 Task: Create a due date automation trigger when advanced on, on the monday before a card is due add dates due next week at 11:00 AM.
Action: Mouse moved to (787, 259)
Screenshot: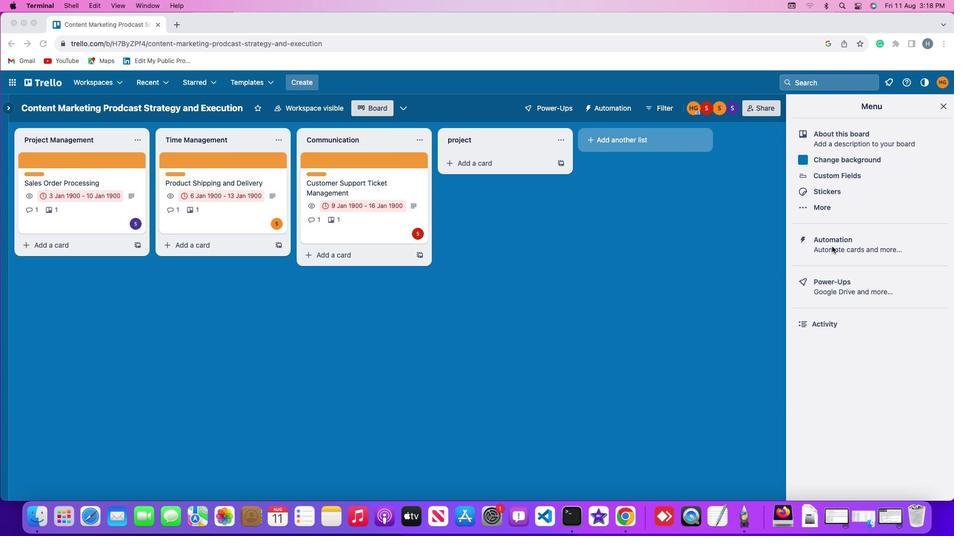 
Action: Mouse pressed left at (787, 259)
Screenshot: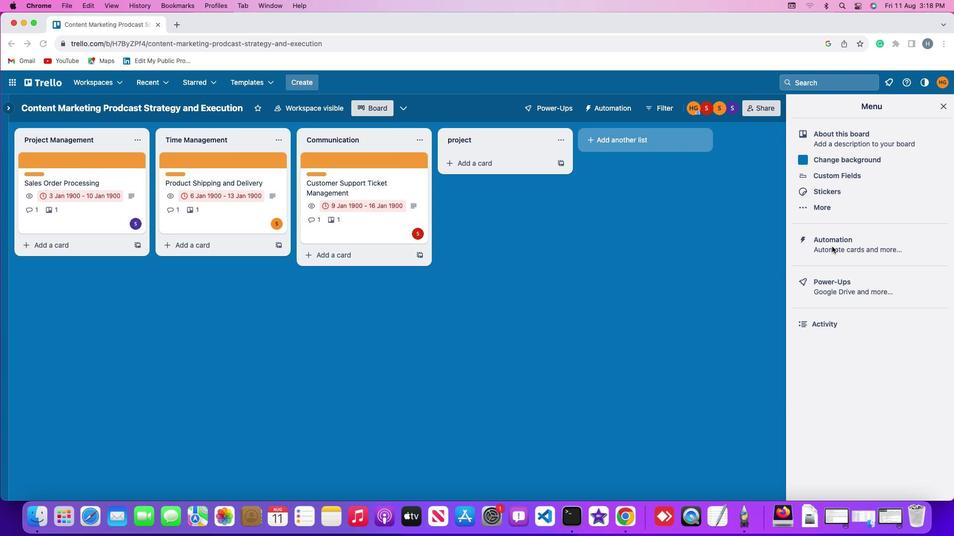 
Action: Mouse pressed left at (787, 259)
Screenshot: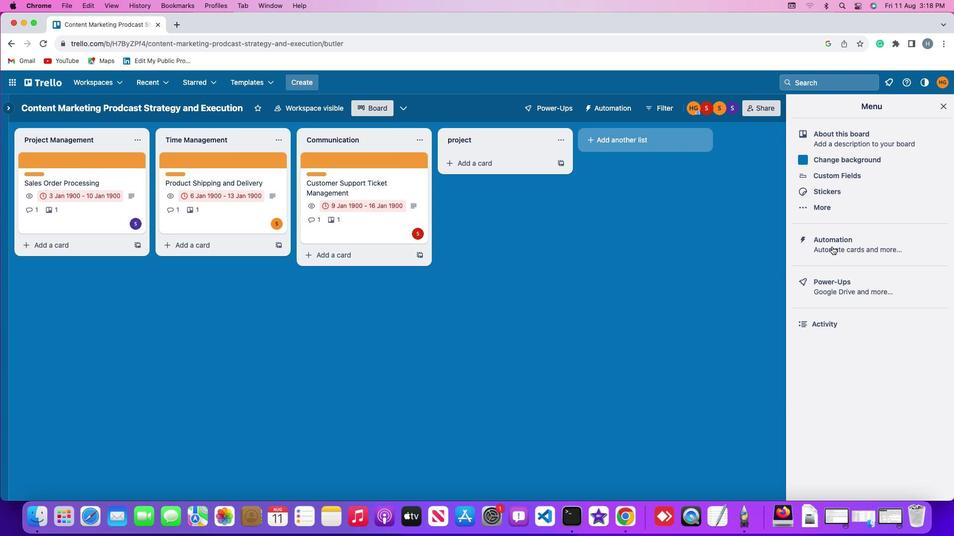 
Action: Mouse moved to (94, 249)
Screenshot: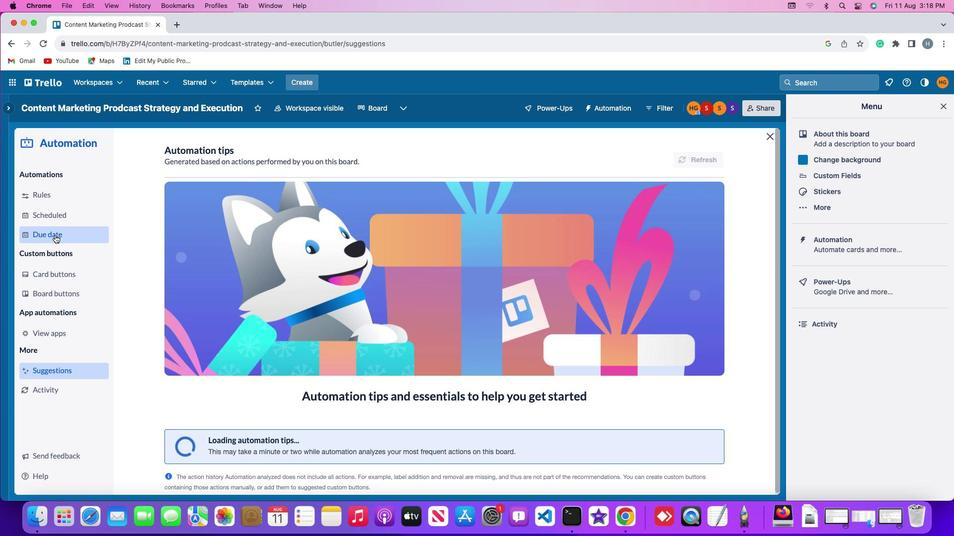 
Action: Mouse pressed left at (94, 249)
Screenshot: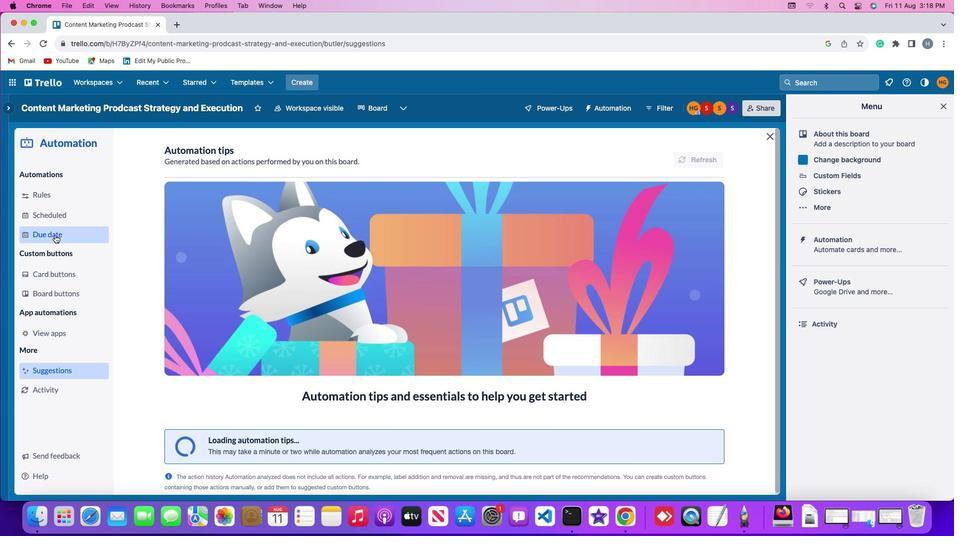 
Action: Mouse moved to (634, 174)
Screenshot: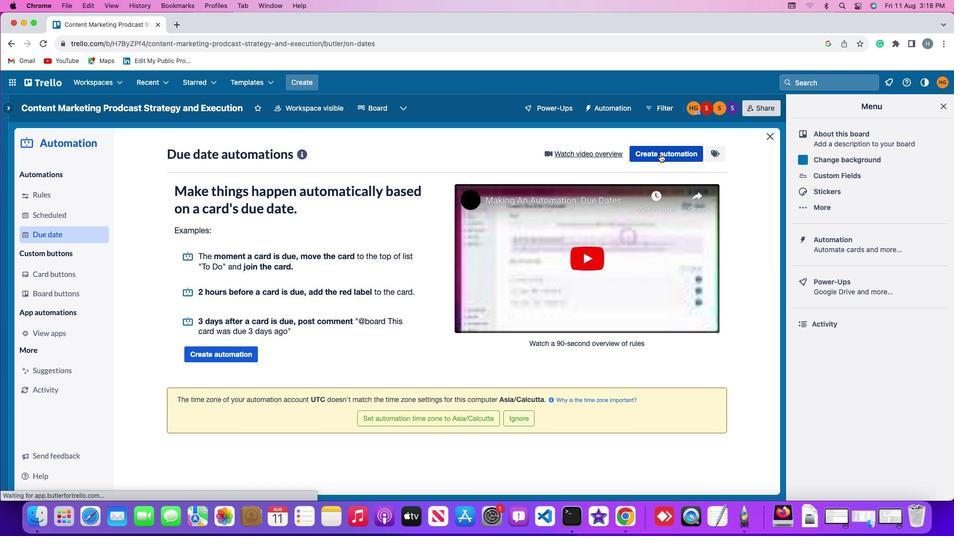 
Action: Mouse pressed left at (634, 174)
Screenshot: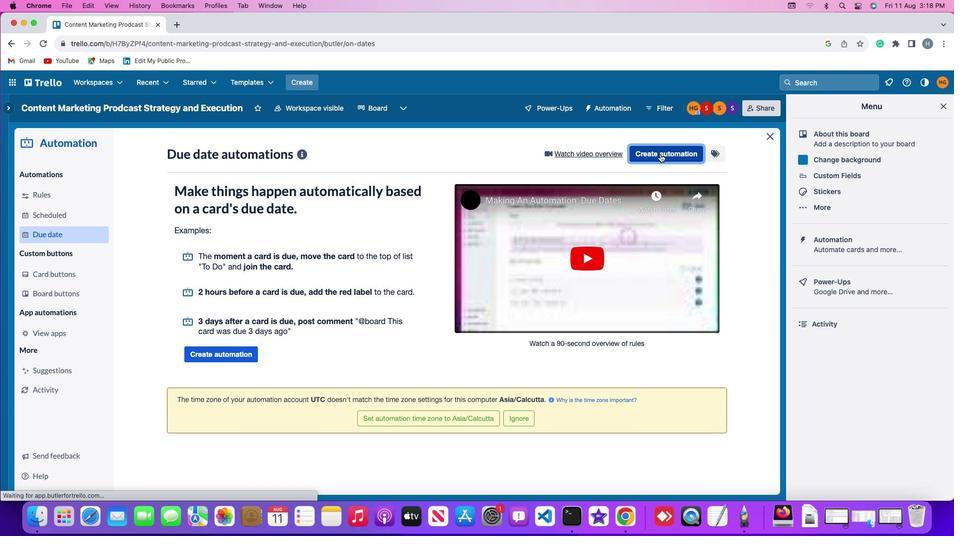 
Action: Mouse moved to (220, 263)
Screenshot: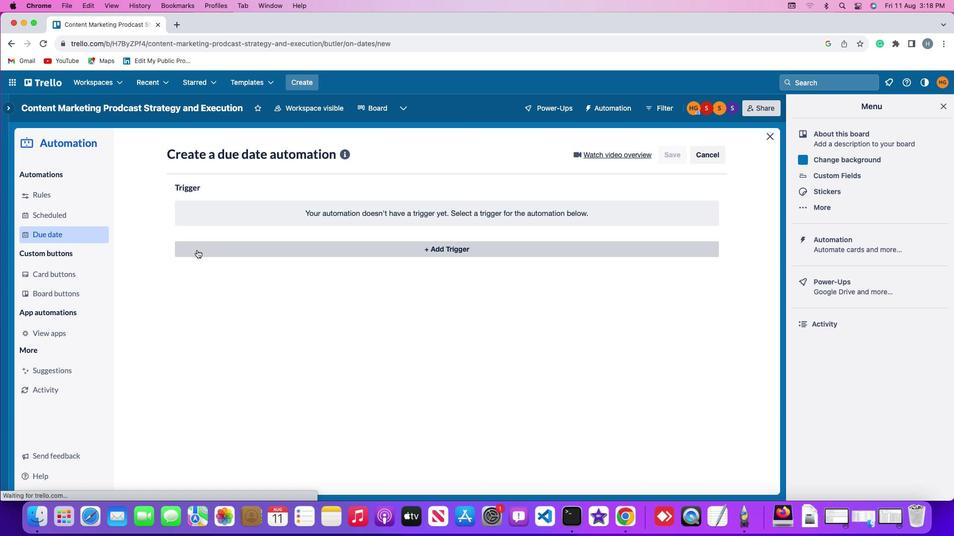 
Action: Mouse pressed left at (220, 263)
Screenshot: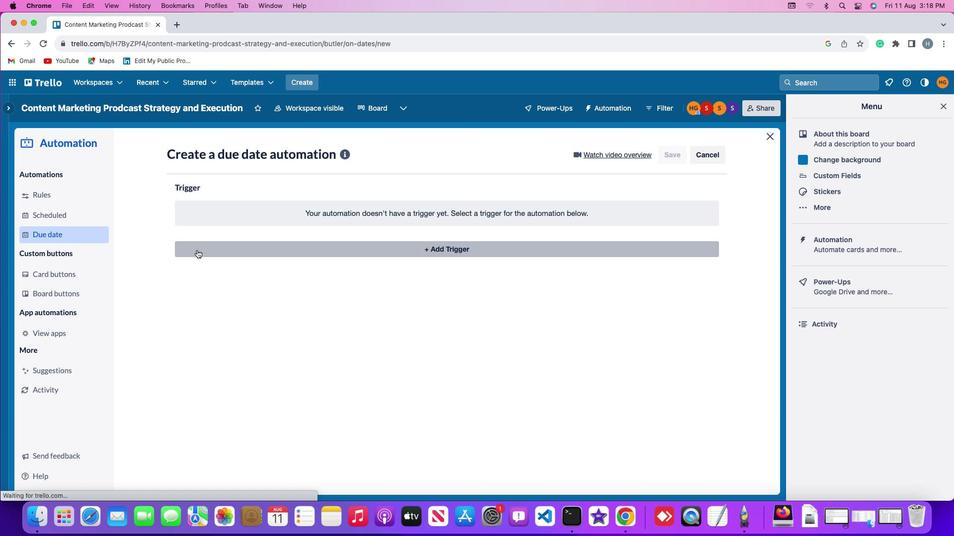 
Action: Mouse moved to (240, 430)
Screenshot: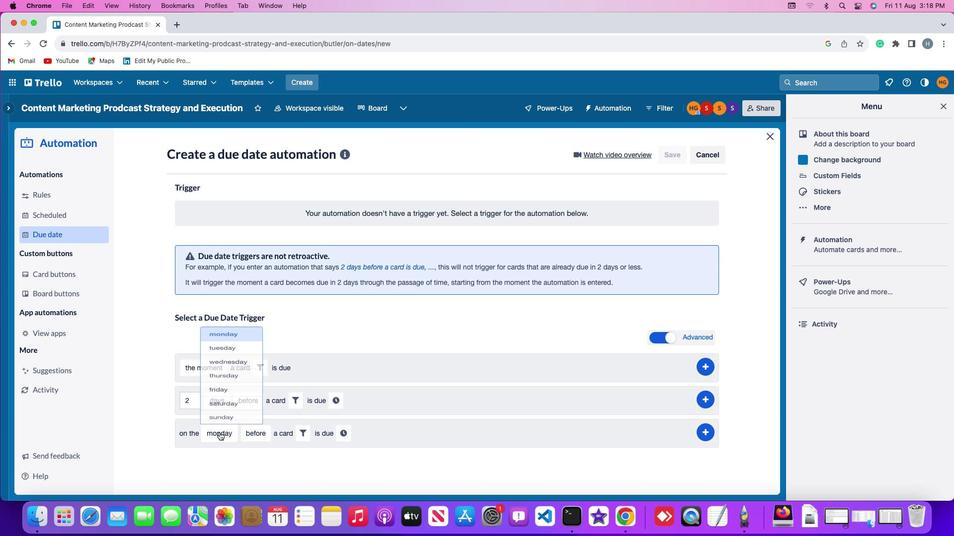 
Action: Mouse pressed left at (240, 430)
Screenshot: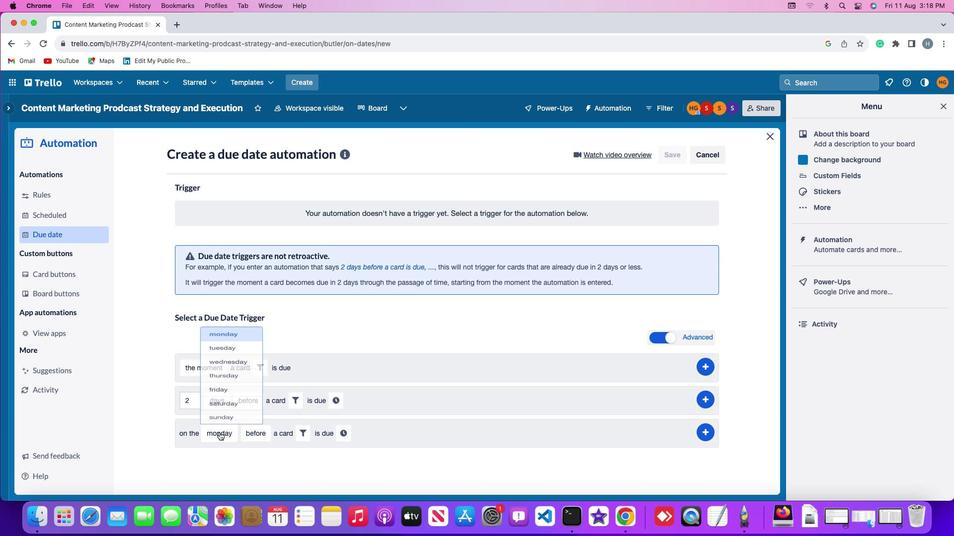 
Action: Mouse moved to (254, 305)
Screenshot: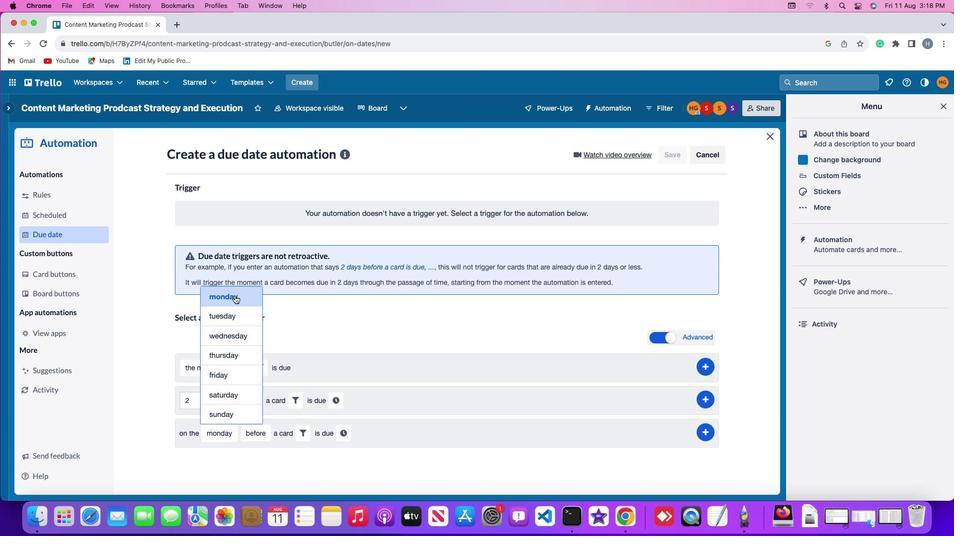 
Action: Mouse pressed left at (254, 305)
Screenshot: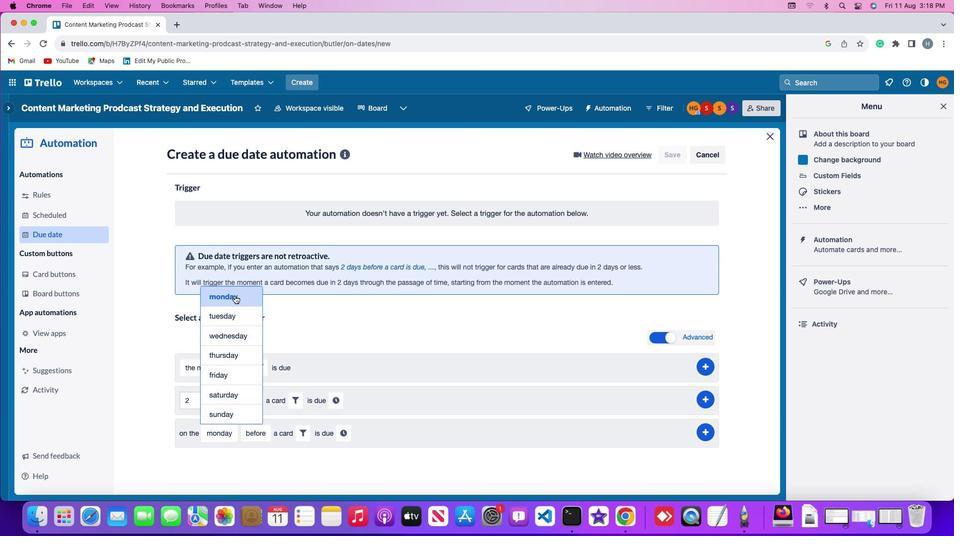 
Action: Mouse moved to (275, 432)
Screenshot: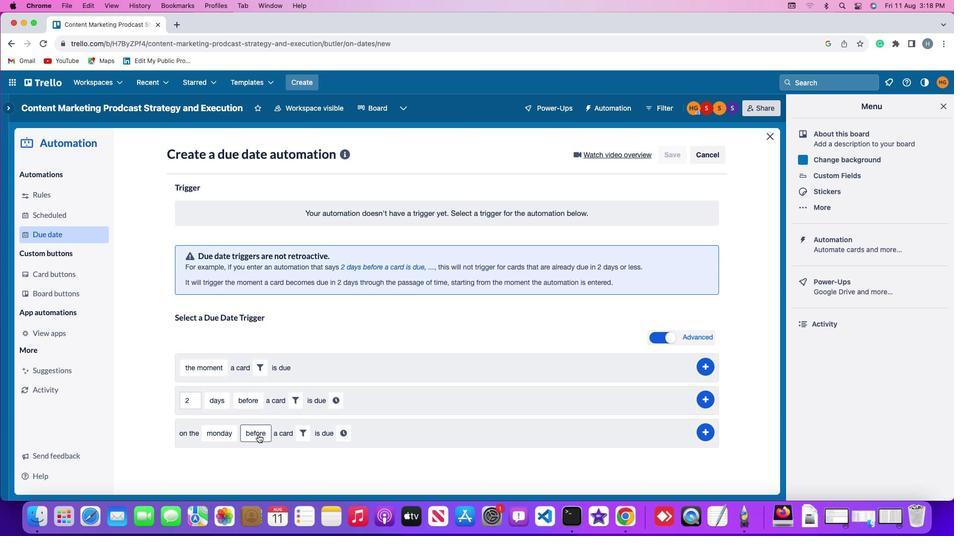 
Action: Mouse pressed left at (275, 432)
Screenshot: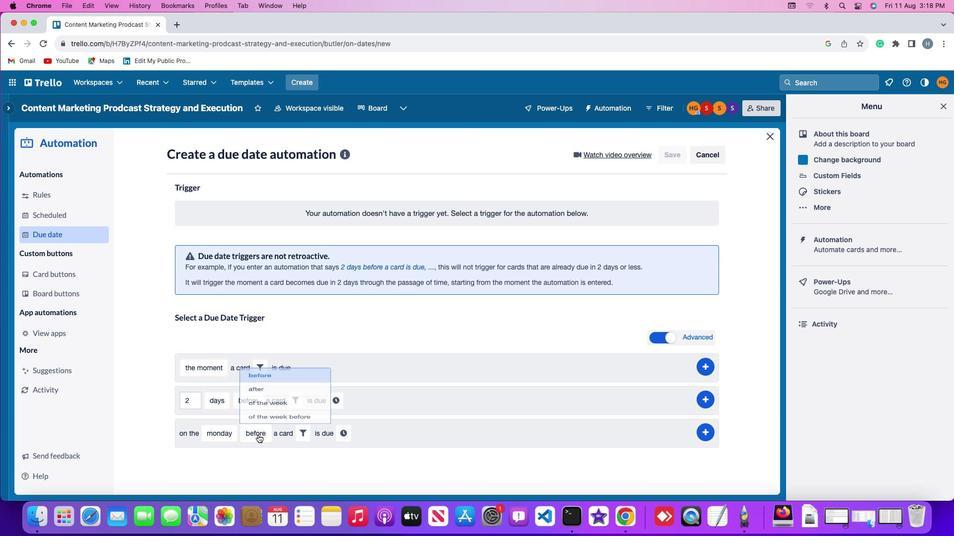 
Action: Mouse moved to (286, 361)
Screenshot: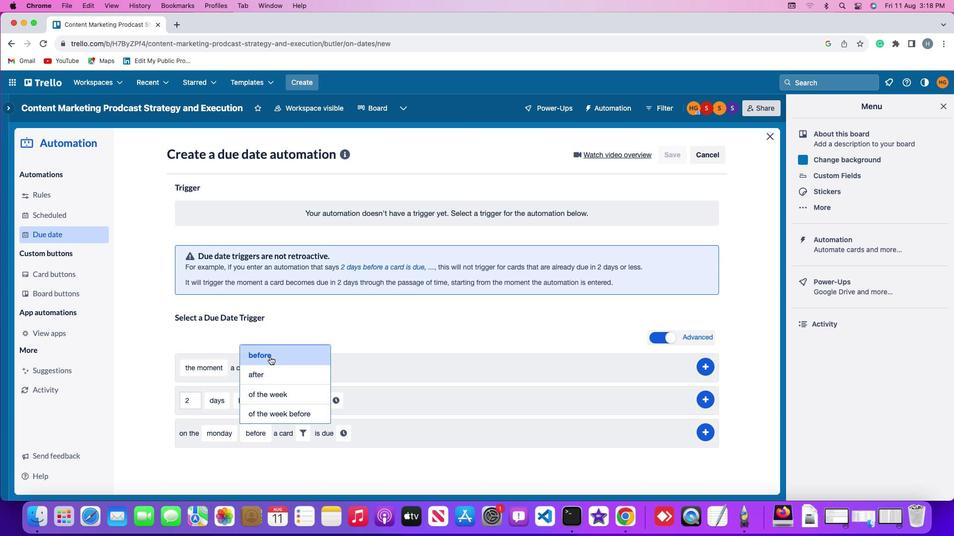 
Action: Mouse pressed left at (286, 361)
Screenshot: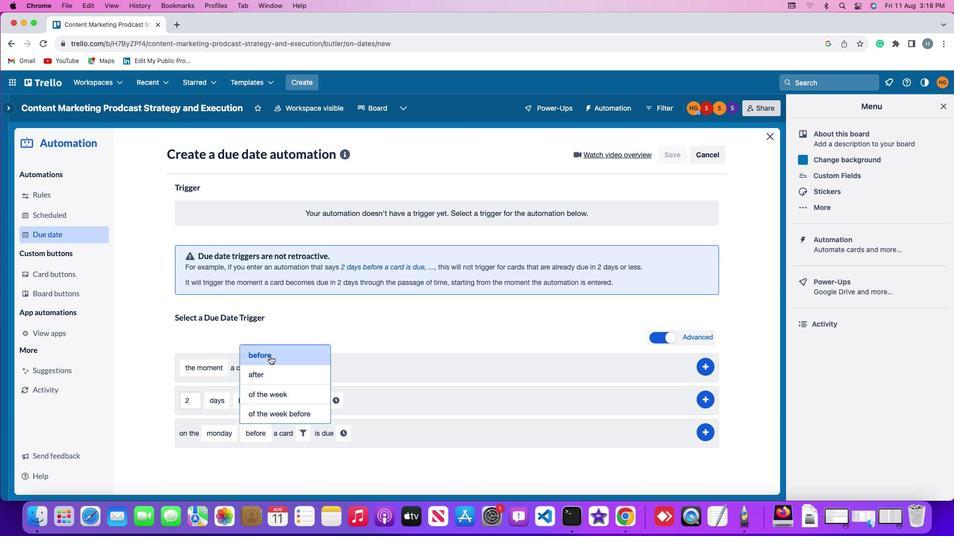 
Action: Mouse moved to (314, 427)
Screenshot: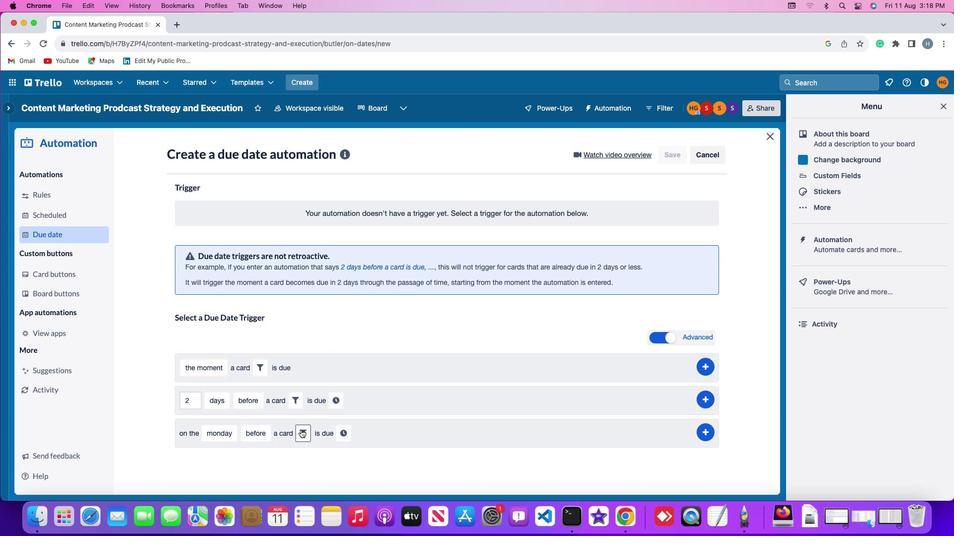 
Action: Mouse pressed left at (314, 427)
Screenshot: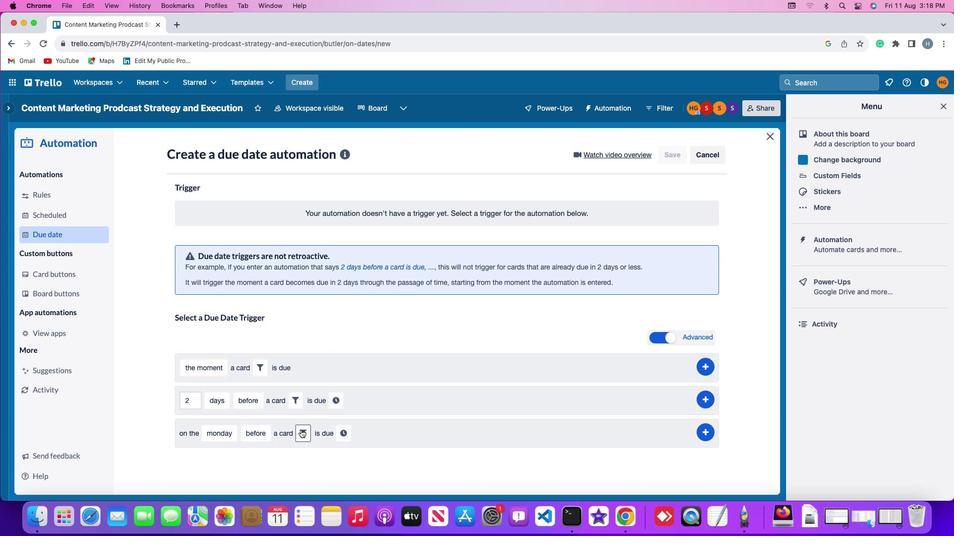 
Action: Mouse moved to (364, 460)
Screenshot: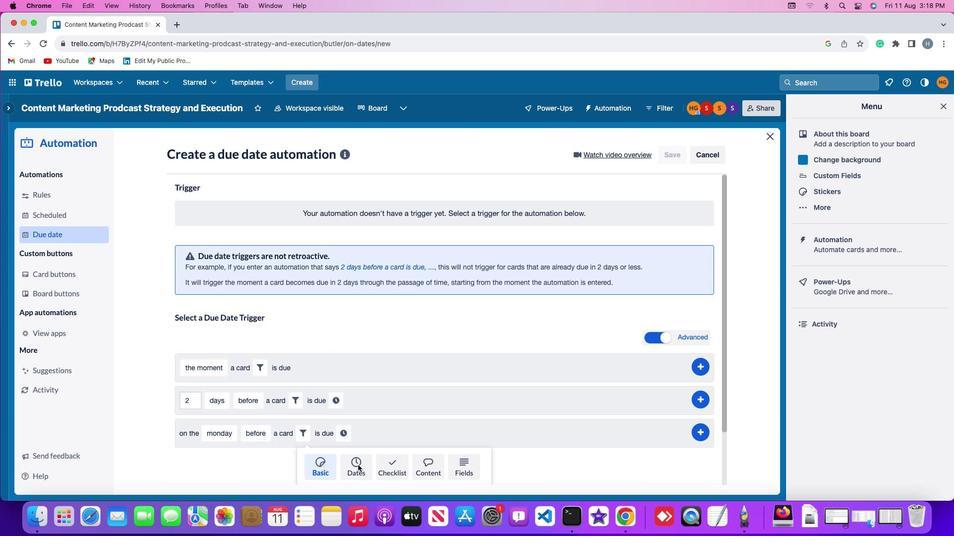 
Action: Mouse pressed left at (364, 460)
Screenshot: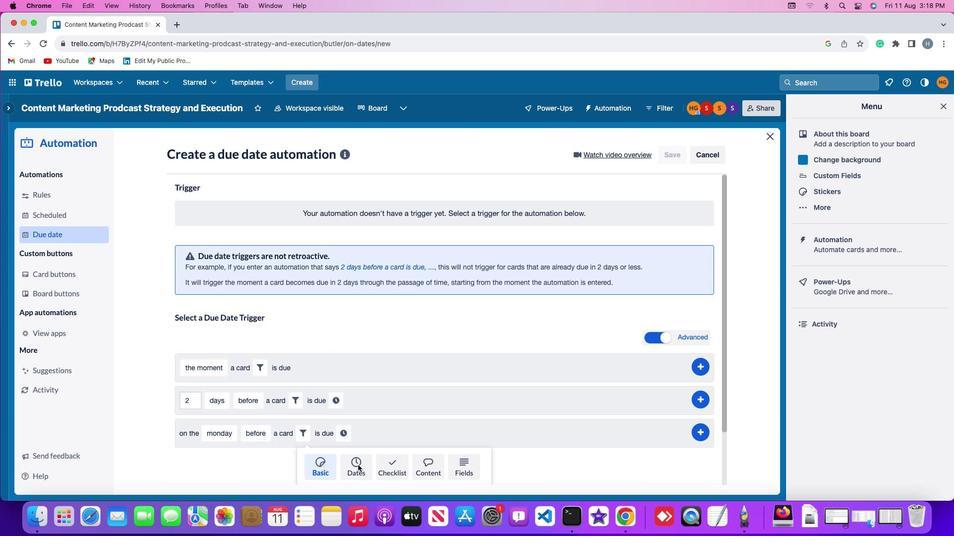 
Action: Mouse moved to (279, 456)
Screenshot: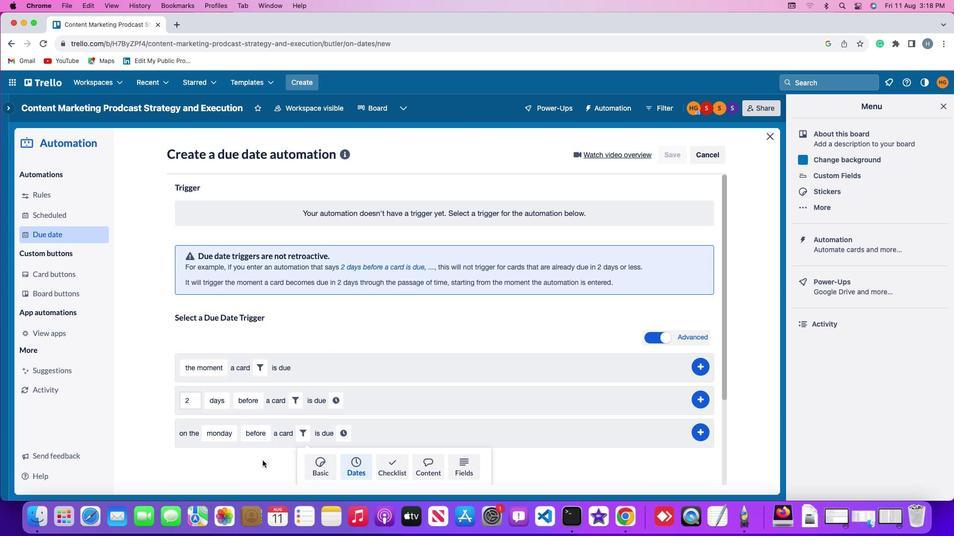 
Action: Mouse scrolled (279, 456) with delta (45, 32)
Screenshot: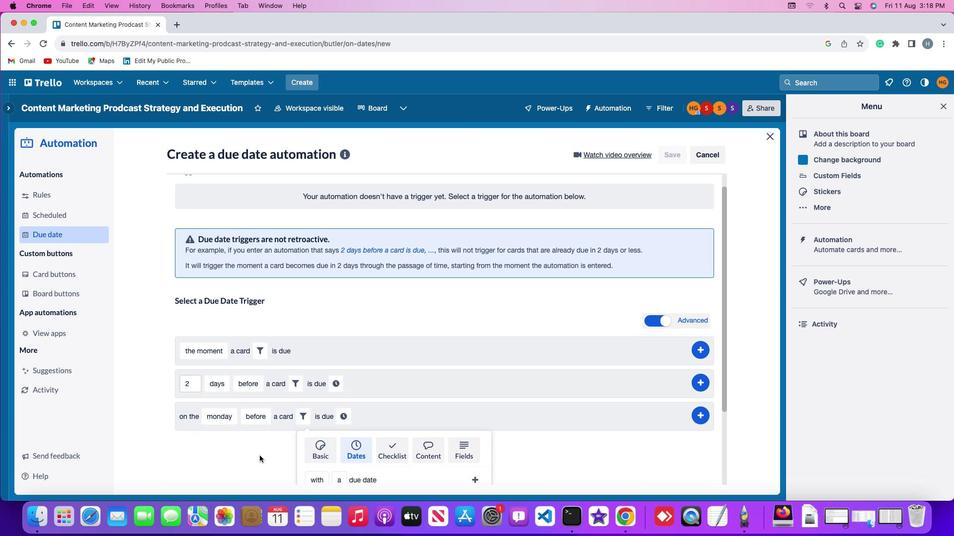 
Action: Mouse scrolled (279, 456) with delta (45, 32)
Screenshot: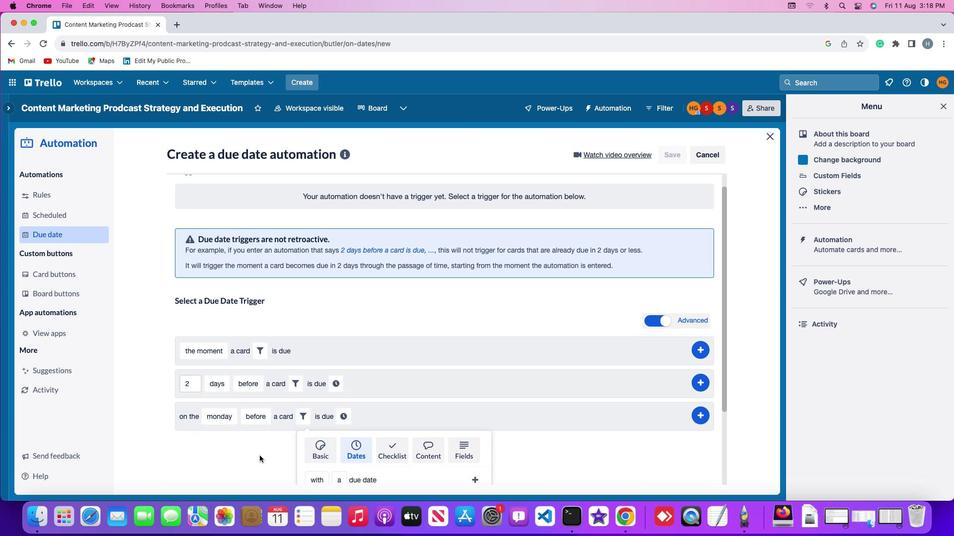 
Action: Mouse scrolled (279, 456) with delta (45, 32)
Screenshot: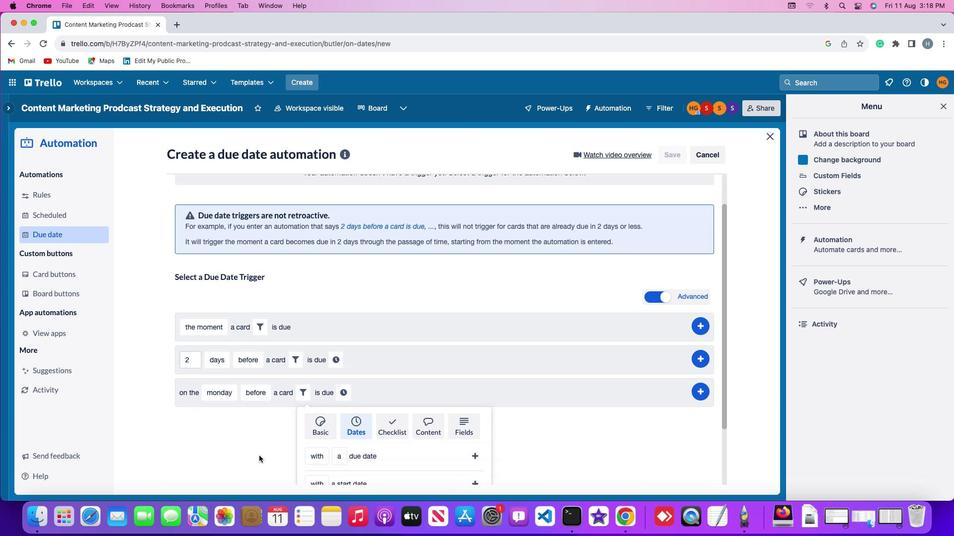 
Action: Mouse moved to (277, 454)
Screenshot: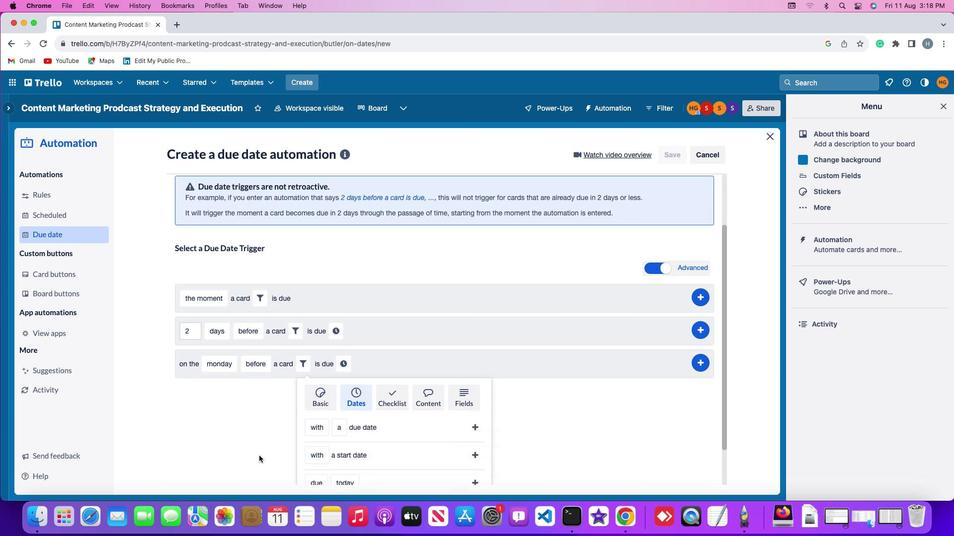 
Action: Mouse scrolled (277, 454) with delta (45, 31)
Screenshot: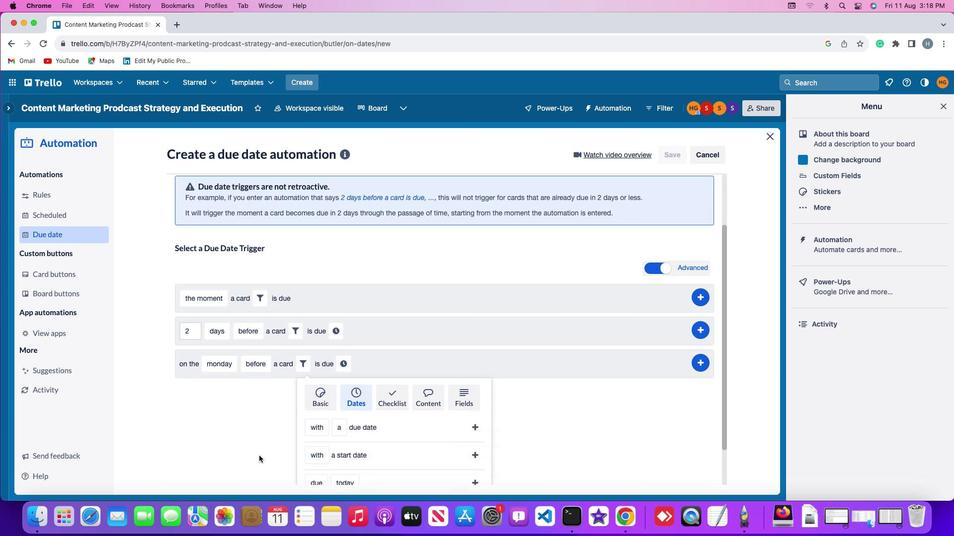 
Action: Mouse moved to (276, 451)
Screenshot: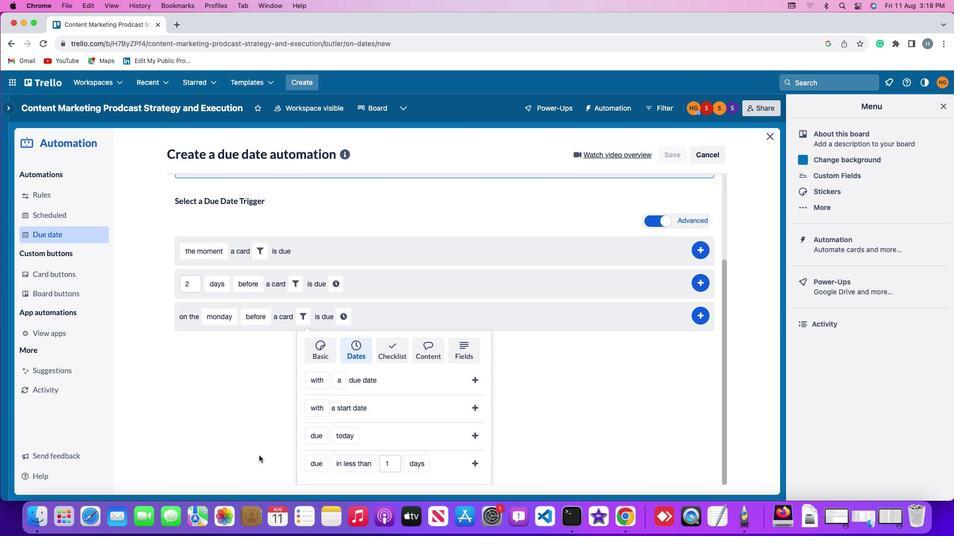 
Action: Mouse scrolled (276, 451) with delta (45, 32)
Screenshot: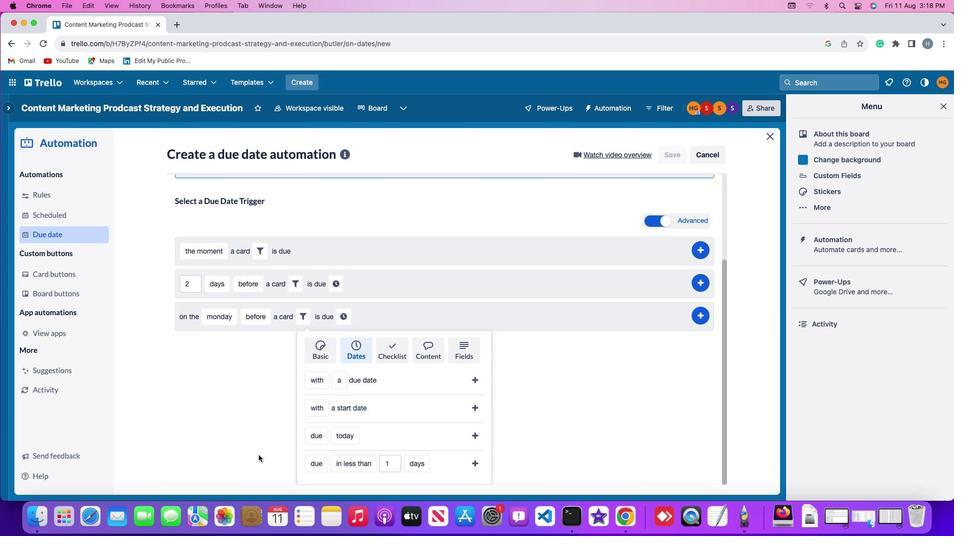 
Action: Mouse scrolled (276, 451) with delta (45, 32)
Screenshot: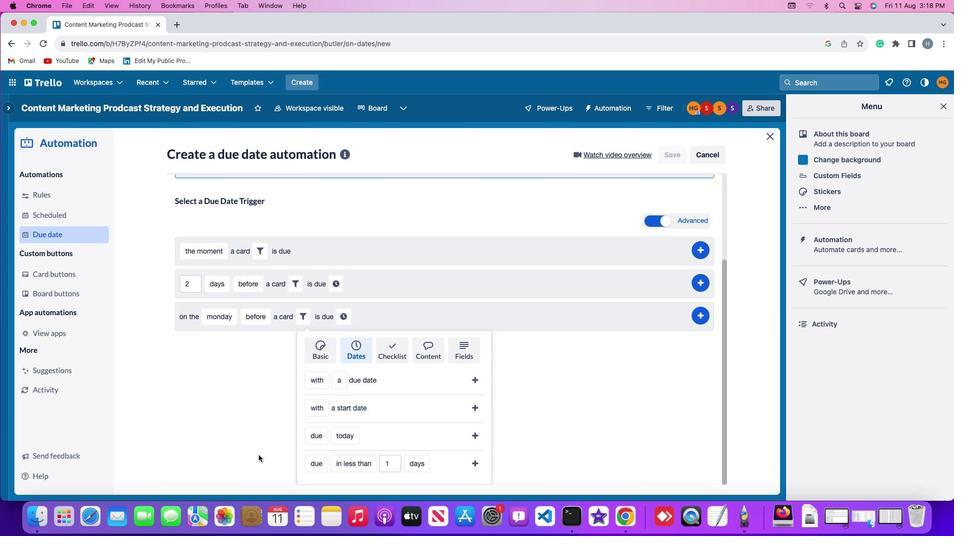 
Action: Mouse scrolled (276, 451) with delta (45, 32)
Screenshot: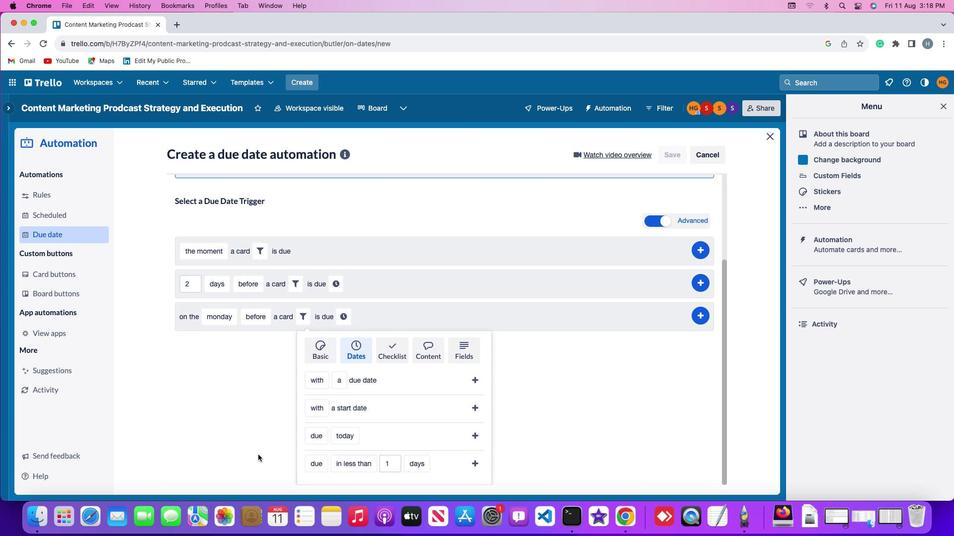 
Action: Mouse scrolled (276, 451) with delta (45, 31)
Screenshot: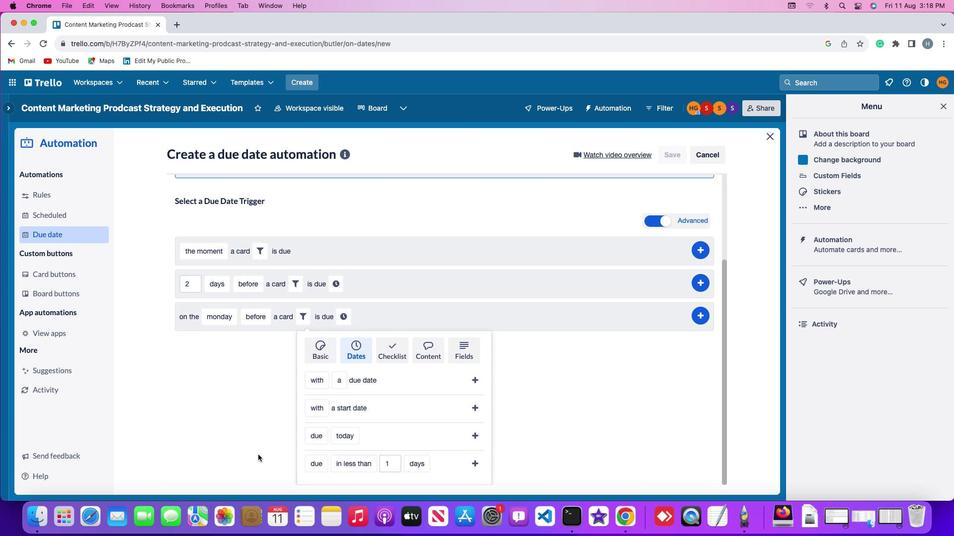 
Action: Mouse moved to (326, 431)
Screenshot: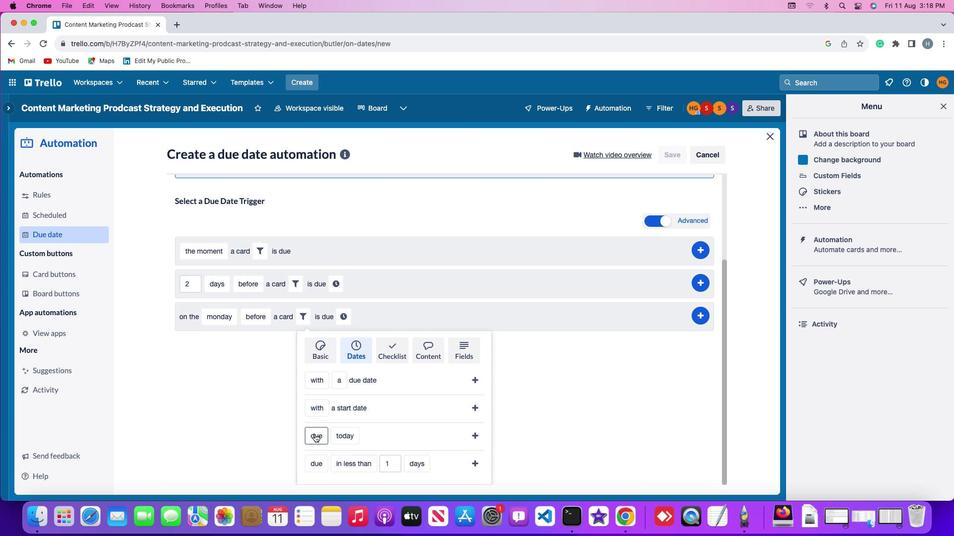 
Action: Mouse pressed left at (326, 431)
Screenshot: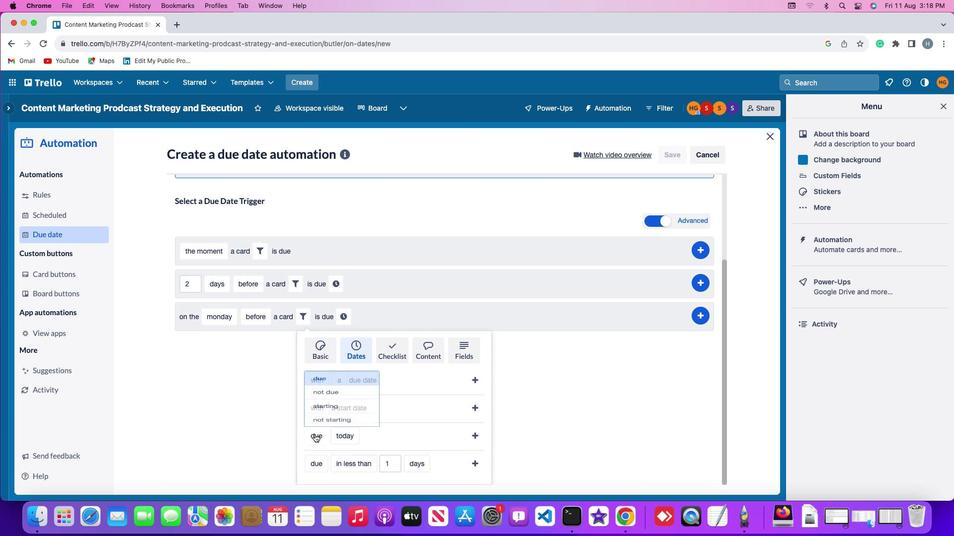 
Action: Mouse moved to (339, 360)
Screenshot: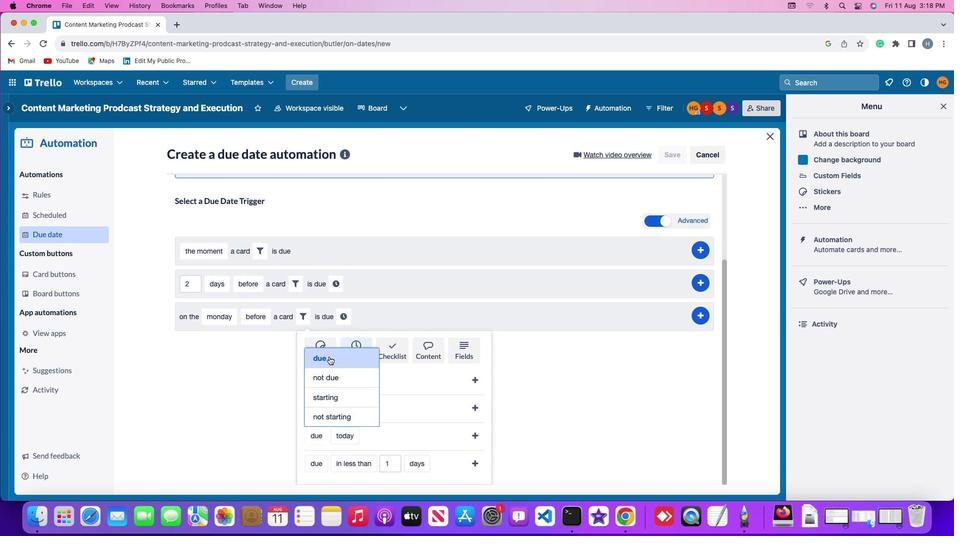 
Action: Mouse pressed left at (339, 360)
Screenshot: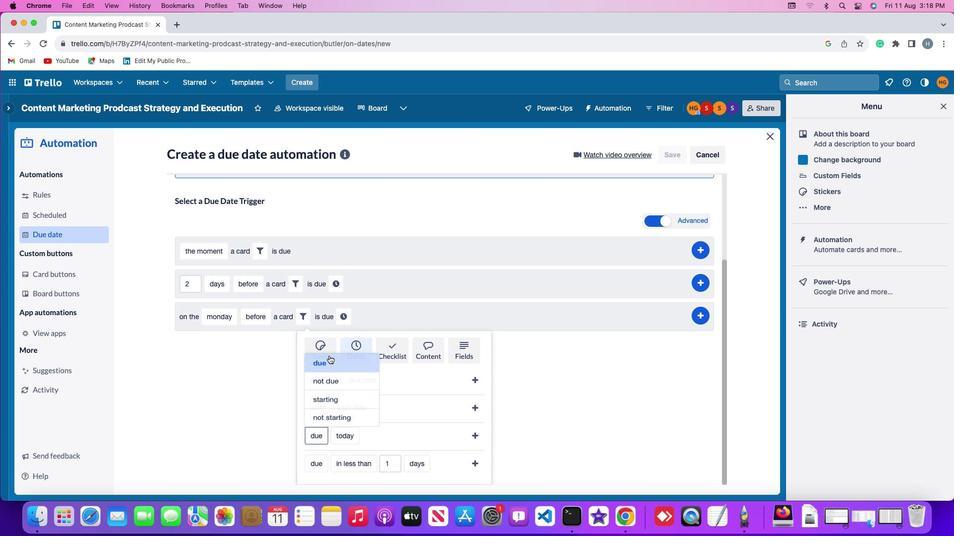
Action: Mouse moved to (353, 430)
Screenshot: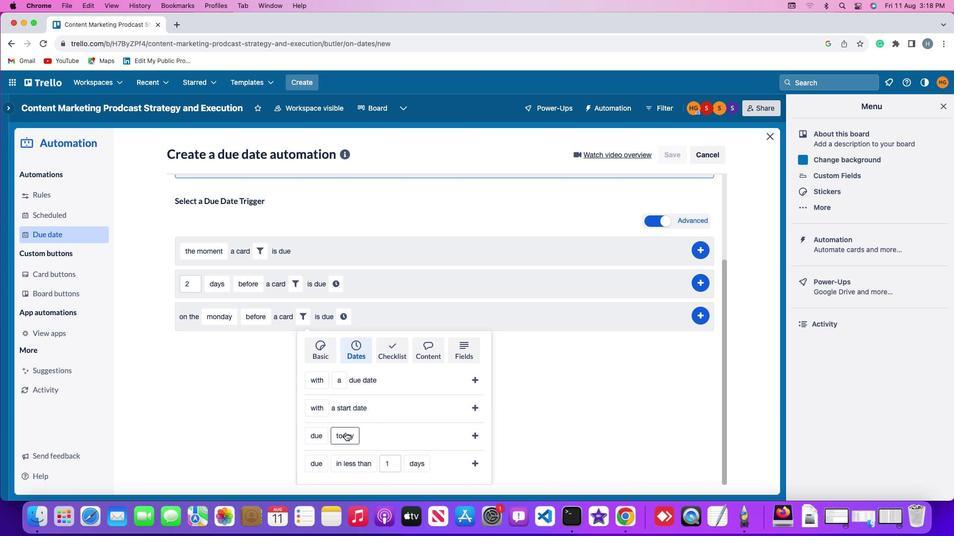 
Action: Mouse pressed left at (353, 430)
Screenshot: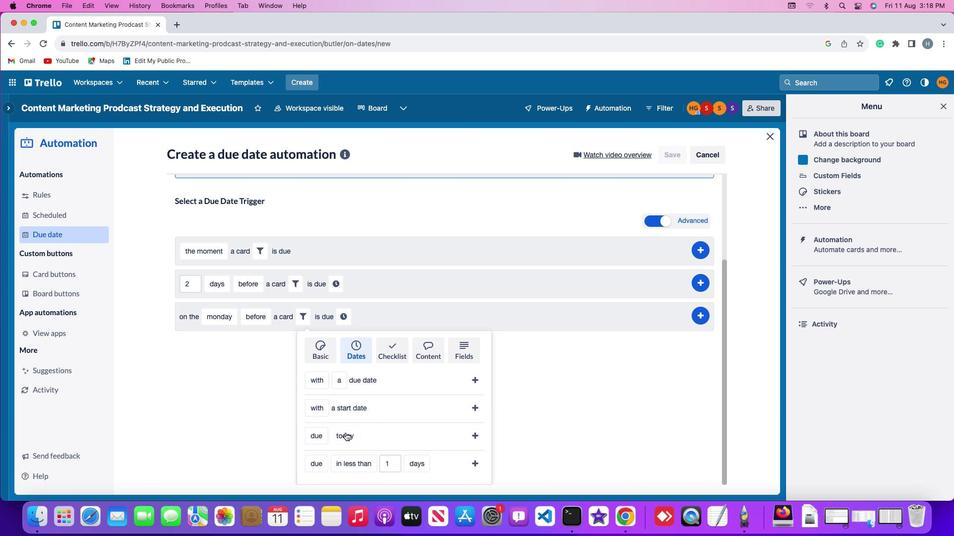 
Action: Mouse moved to (363, 380)
Screenshot: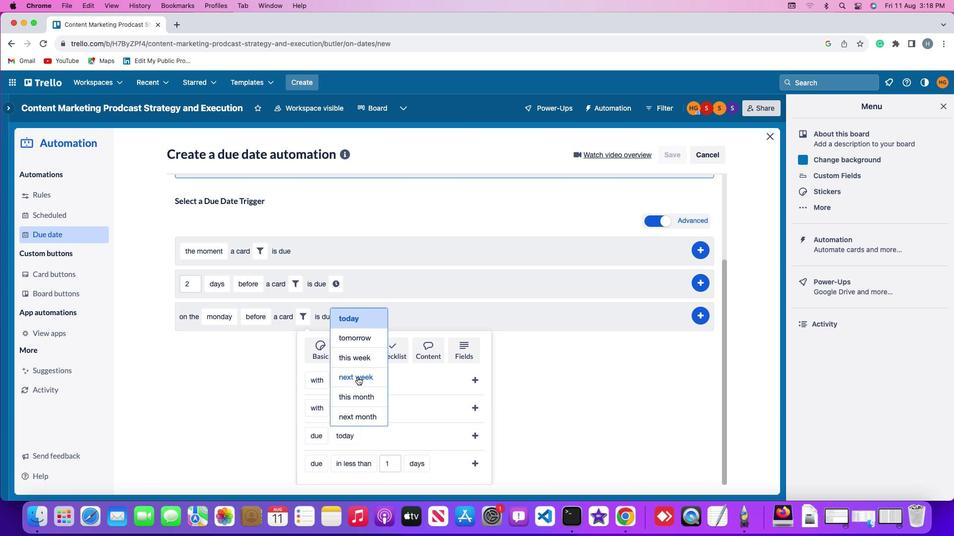 
Action: Mouse pressed left at (363, 380)
Screenshot: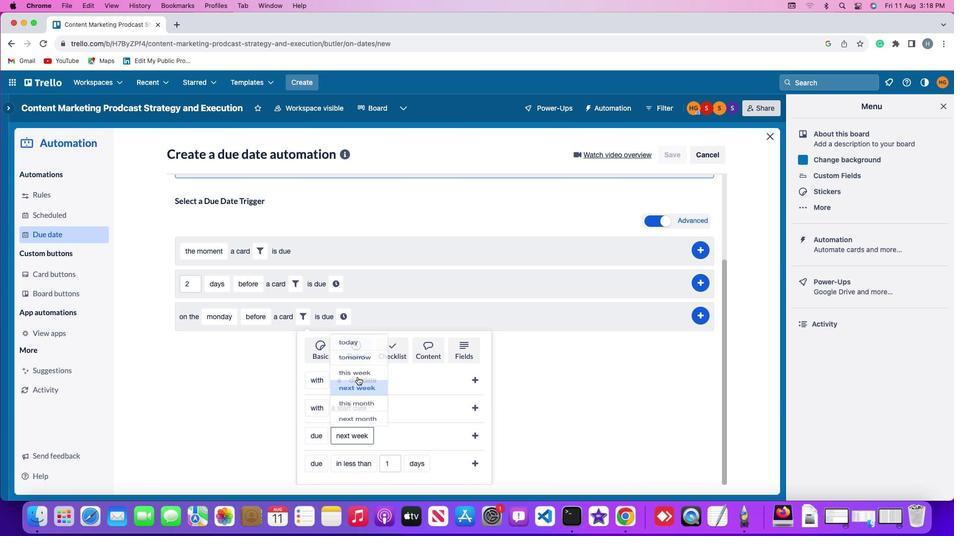 
Action: Mouse moved to (463, 429)
Screenshot: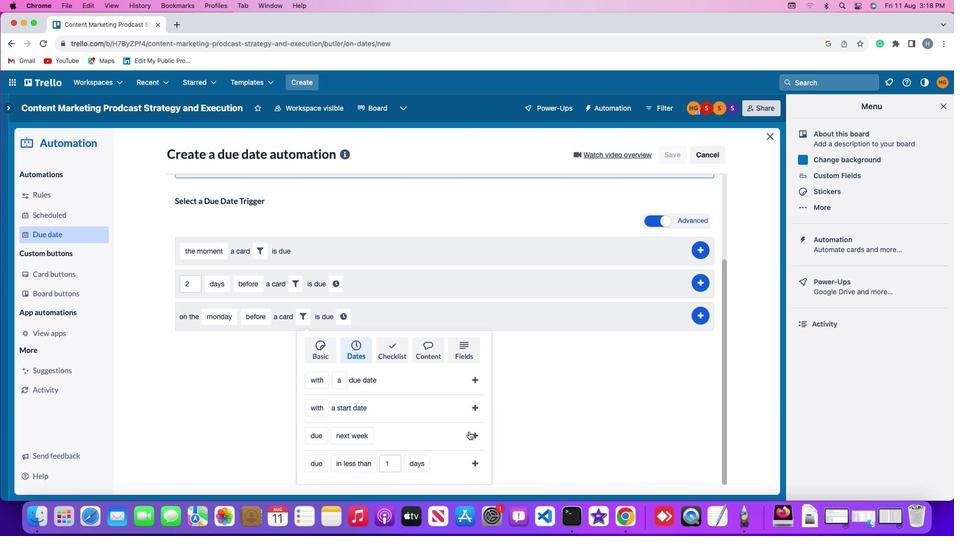 
Action: Mouse pressed left at (463, 429)
Screenshot: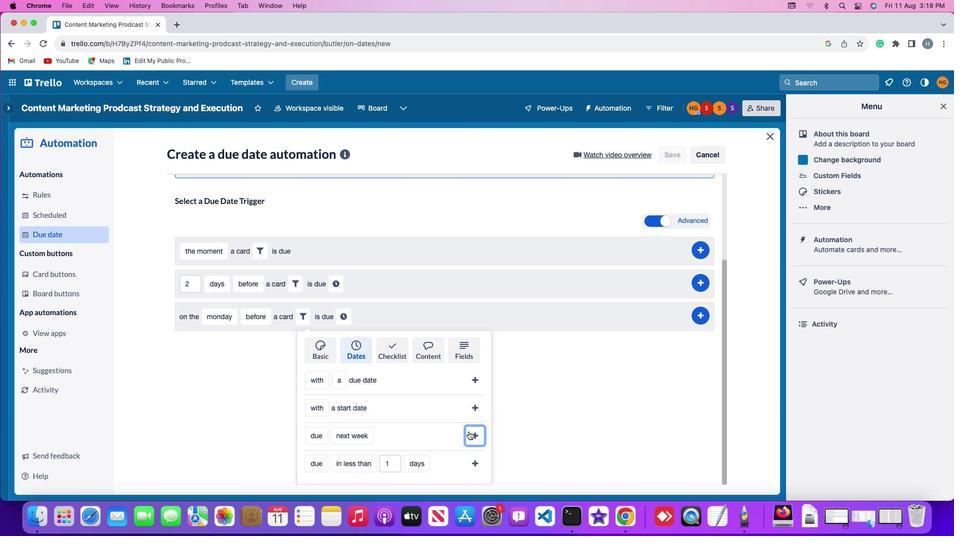 
Action: Mouse moved to (415, 434)
Screenshot: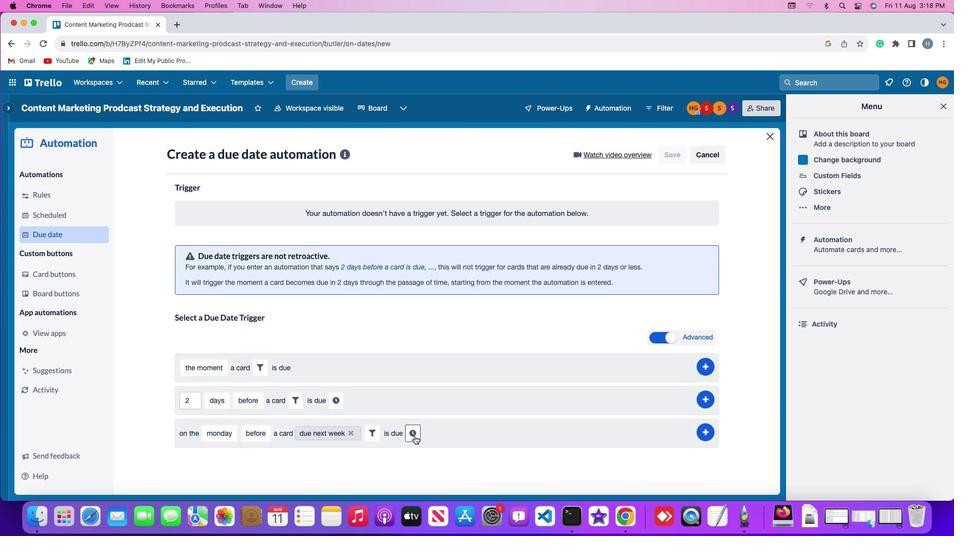 
Action: Mouse pressed left at (415, 434)
Screenshot: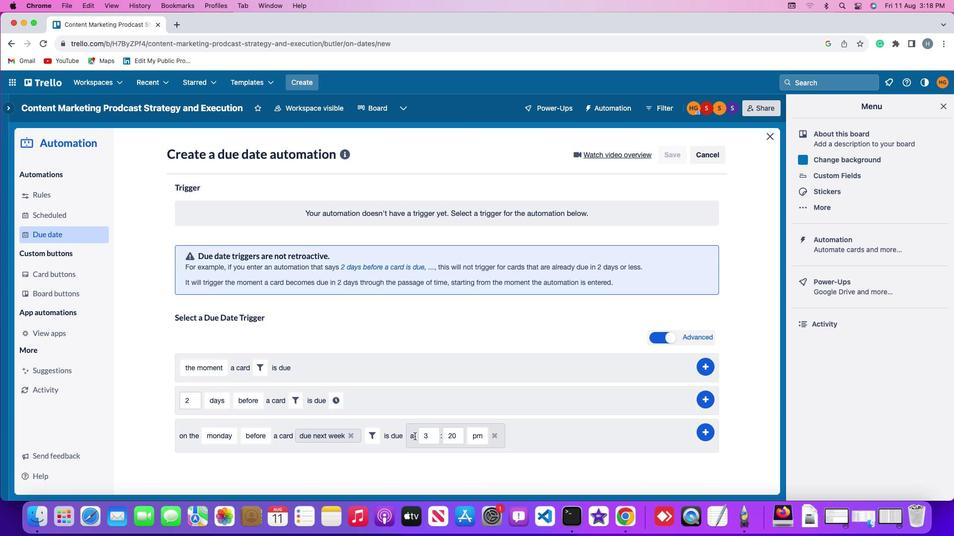 
Action: Mouse moved to (436, 435)
Screenshot: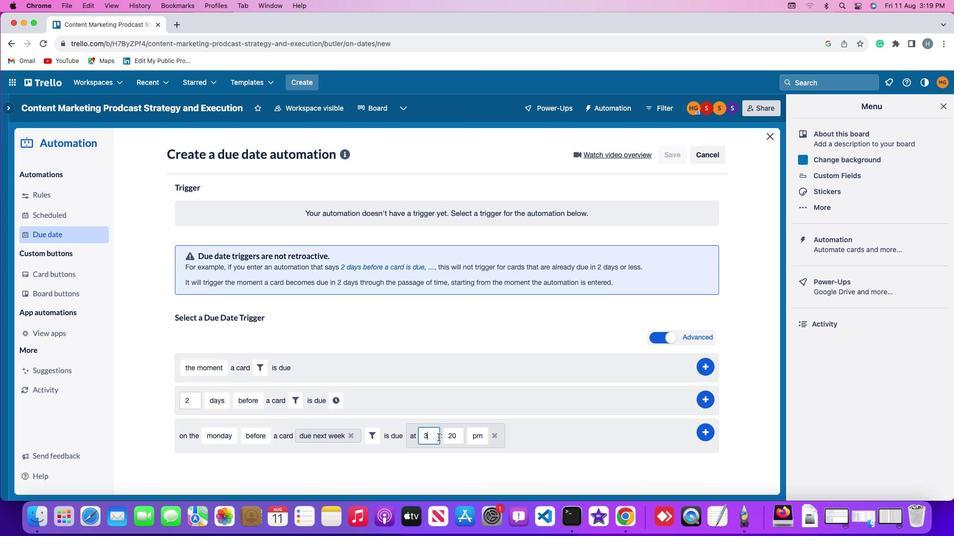 
Action: Mouse pressed left at (436, 435)
Screenshot: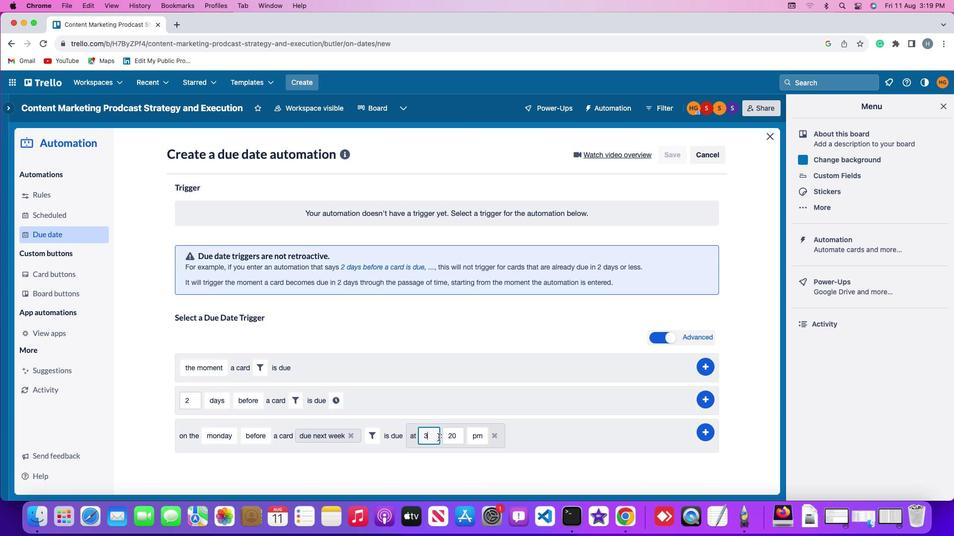 
Action: Mouse moved to (435, 433)
Screenshot: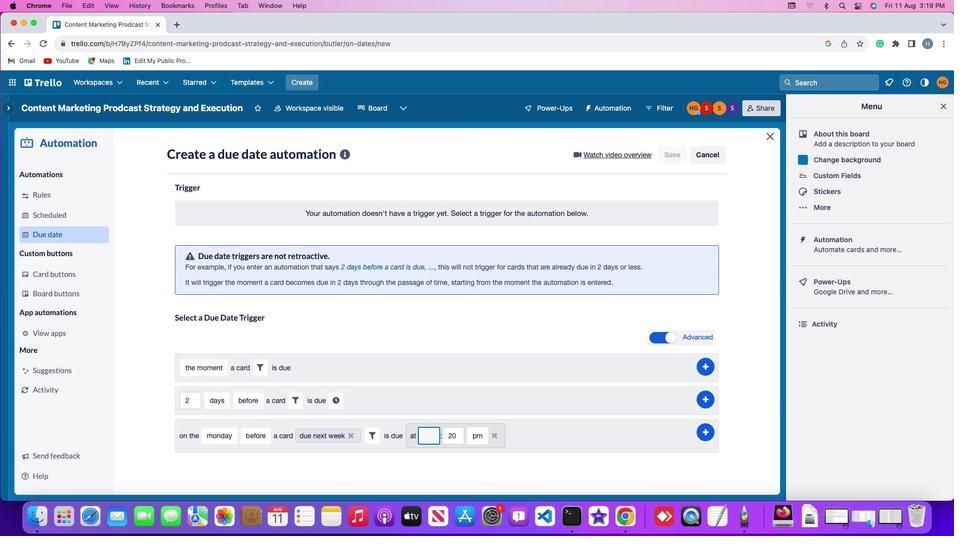 
Action: Key pressed Key.backspace'1''1'
Screenshot: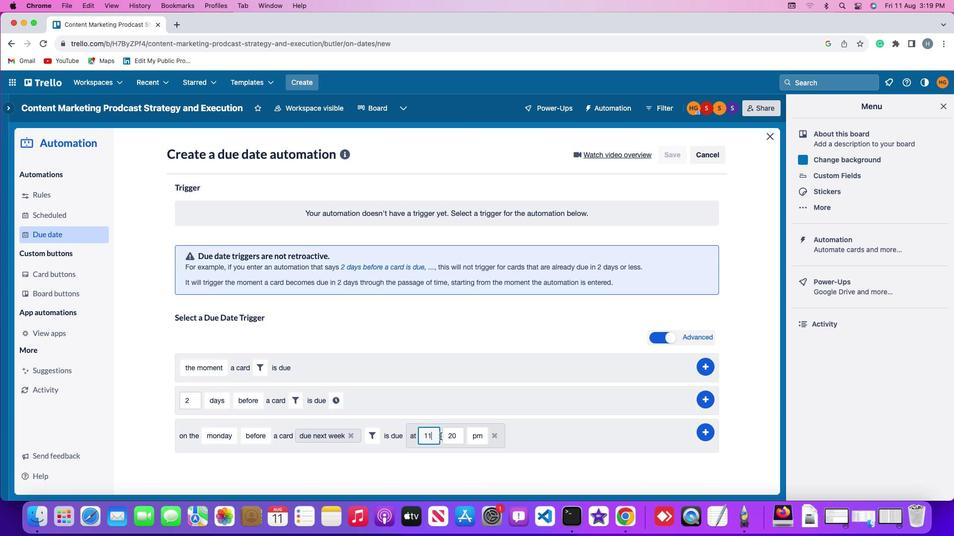 
Action: Mouse moved to (456, 434)
Screenshot: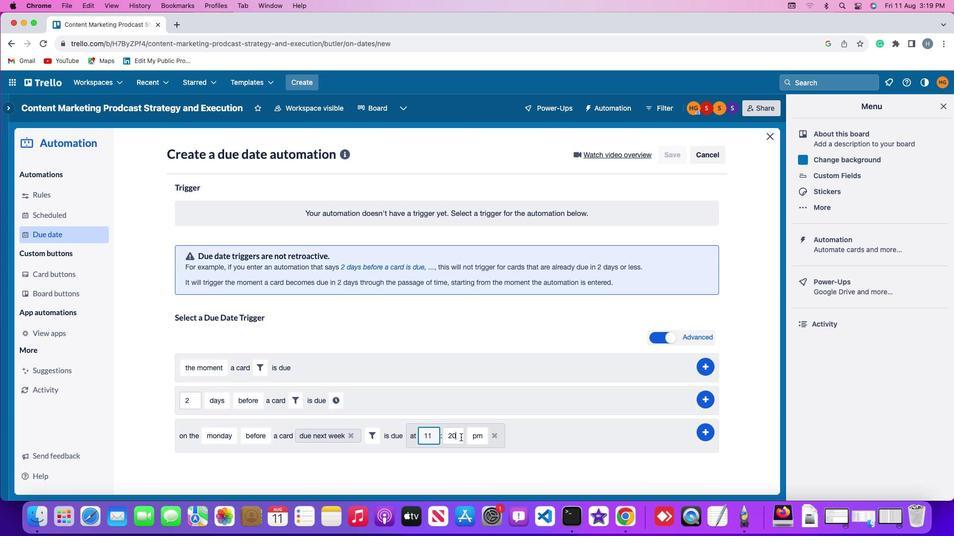 
Action: Mouse pressed left at (456, 434)
Screenshot: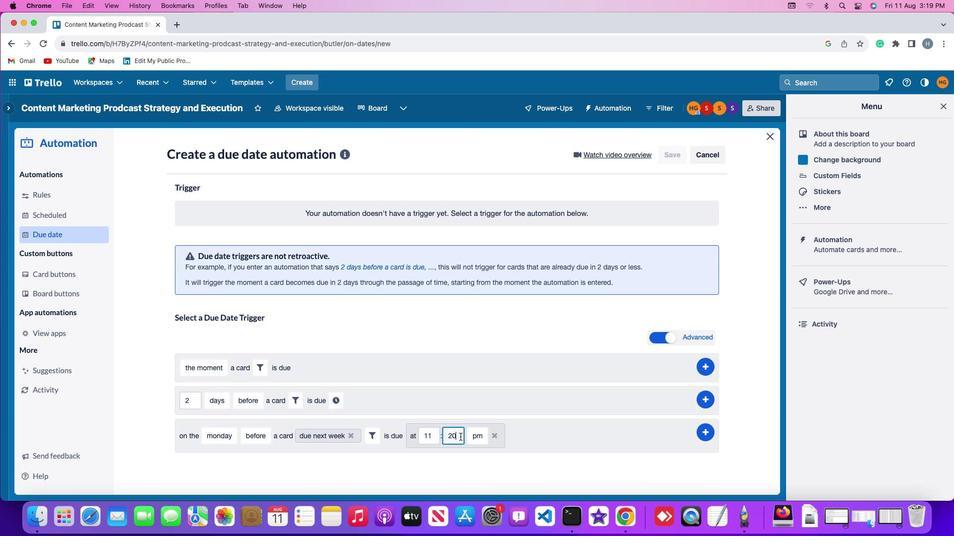 
Action: Mouse moved to (456, 434)
Screenshot: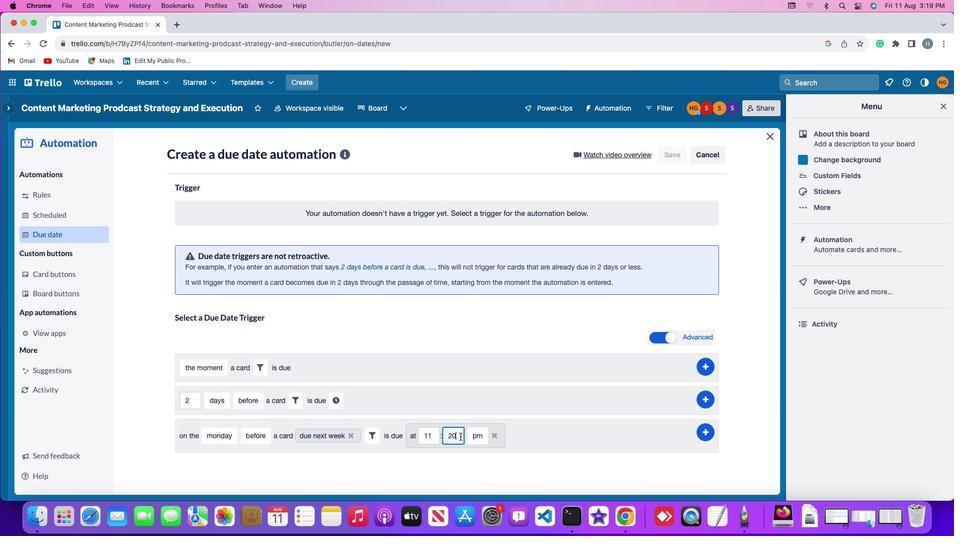 
Action: Key pressed Key.backspaceKey.backspace'0''0'
Screenshot: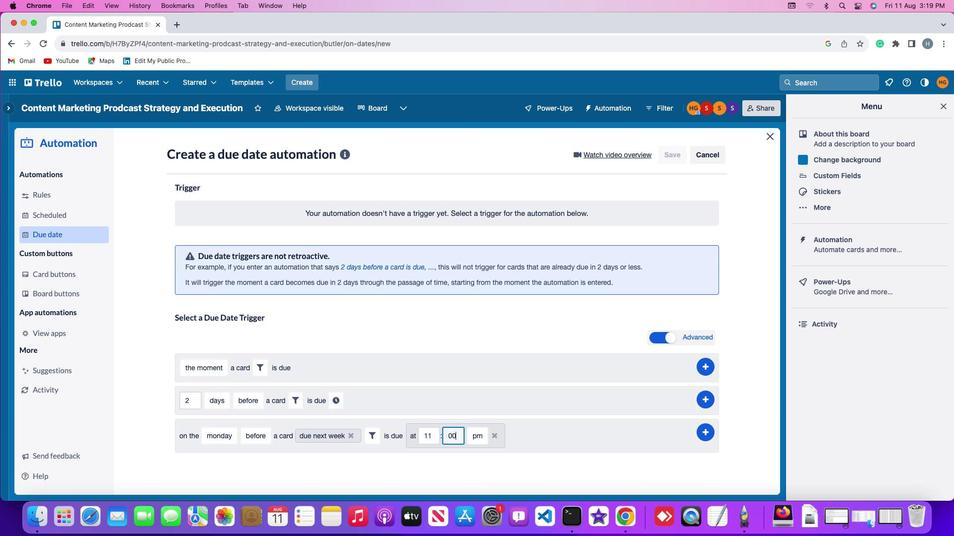 
Action: Mouse moved to (466, 434)
Screenshot: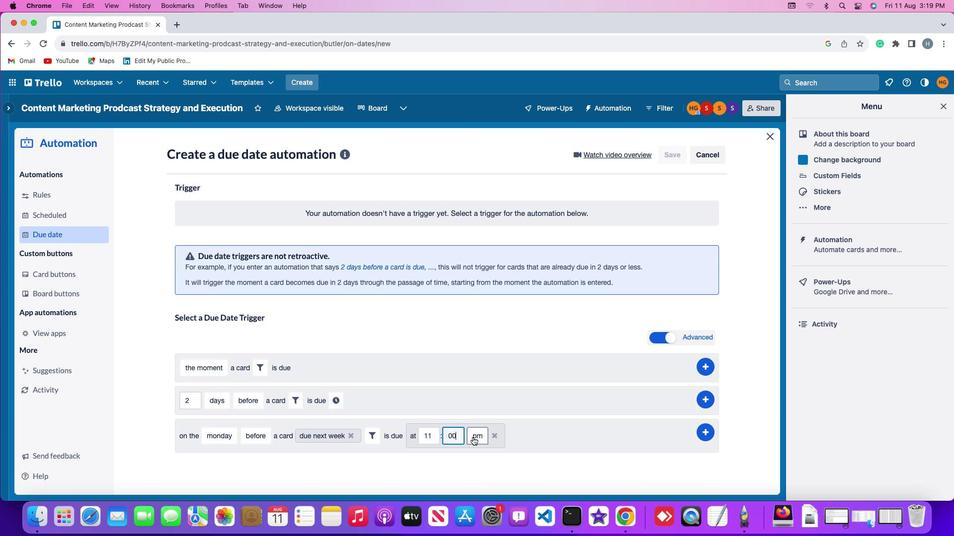 
Action: Mouse pressed left at (466, 434)
Screenshot: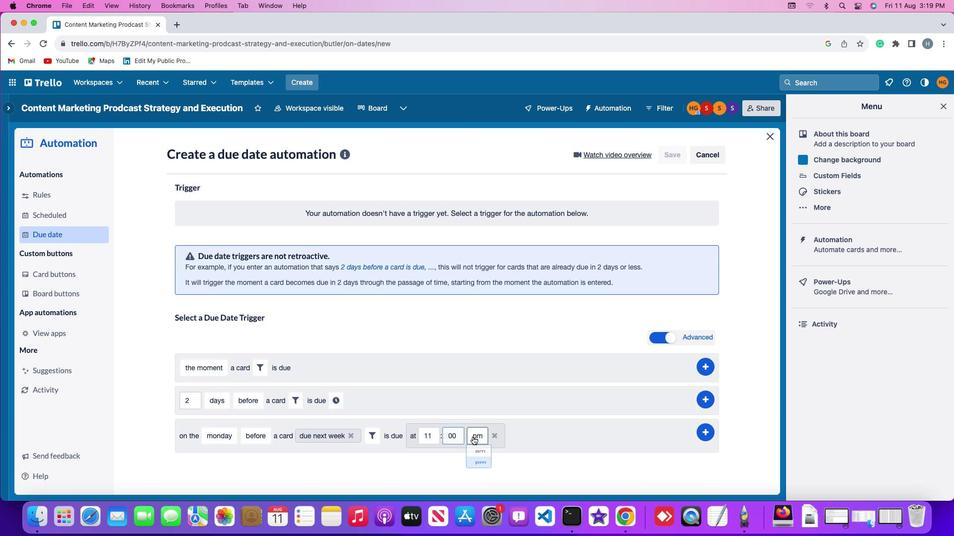 
Action: Mouse moved to (472, 448)
Screenshot: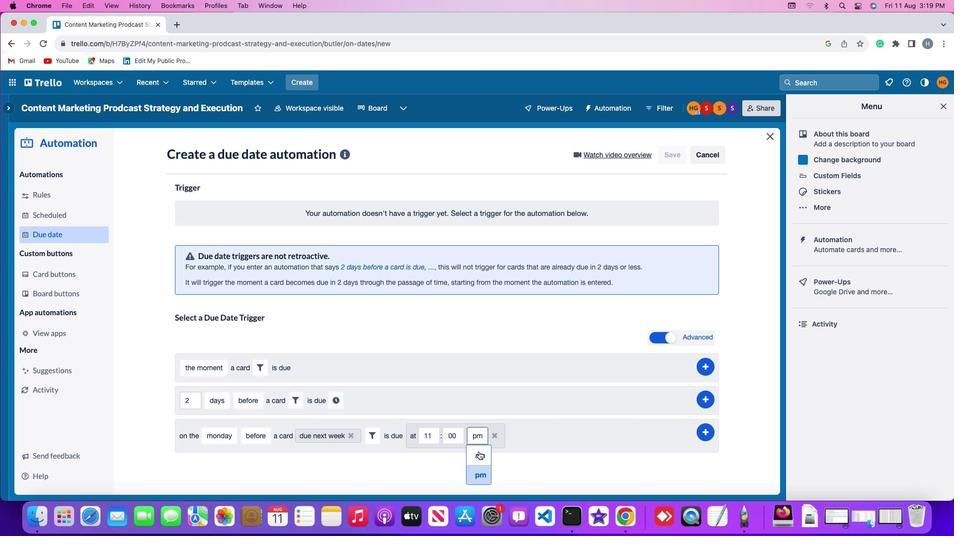 
Action: Mouse pressed left at (472, 448)
Screenshot: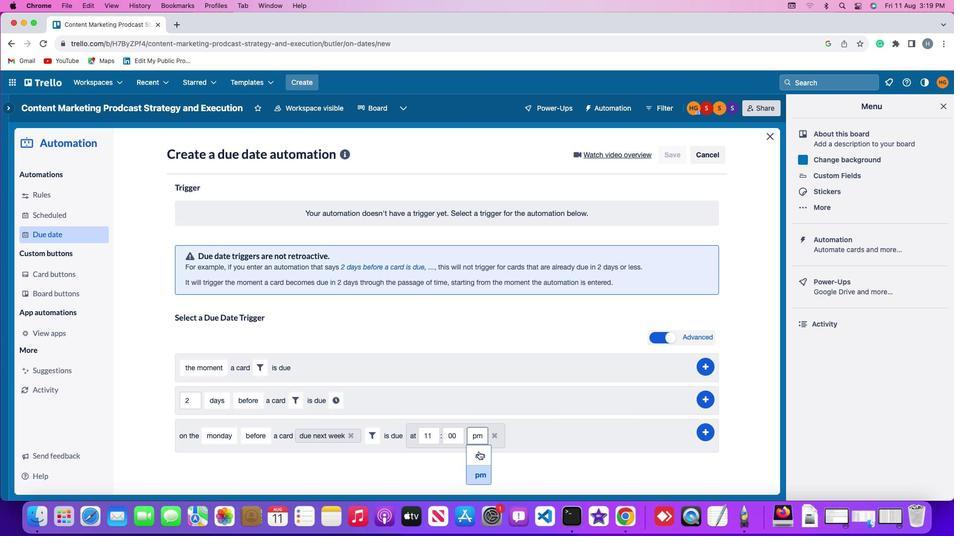 
Action: Mouse moved to (673, 429)
Screenshot: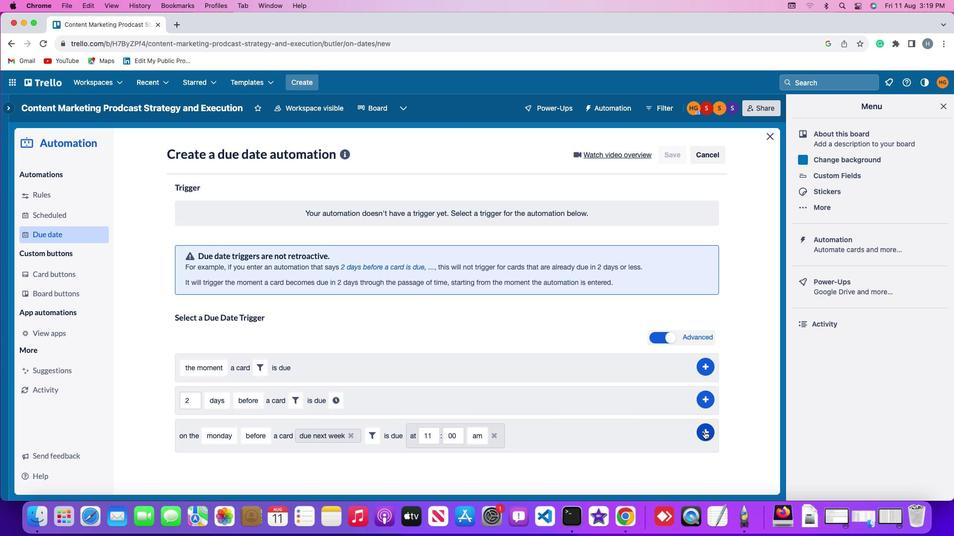 
Action: Mouse pressed left at (673, 429)
Screenshot: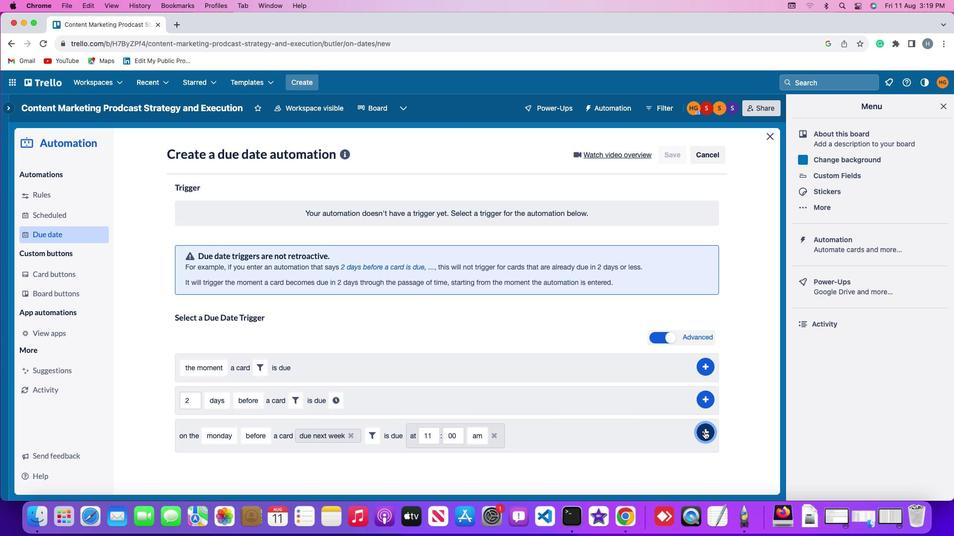 
Action: Mouse moved to (708, 338)
Screenshot: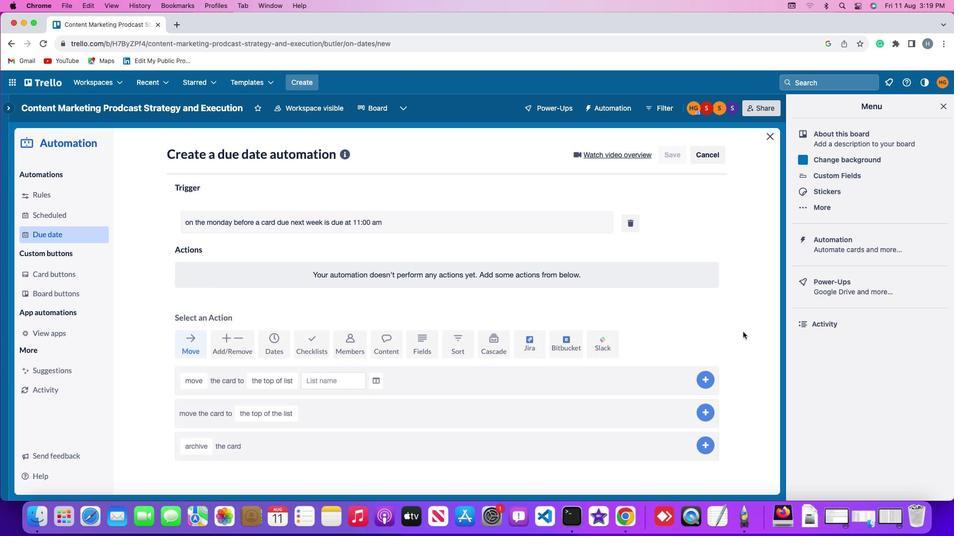 
